Task: Filter cards with " Due in the next month".
Action: Mouse pressed left at (467, 275)
Screenshot: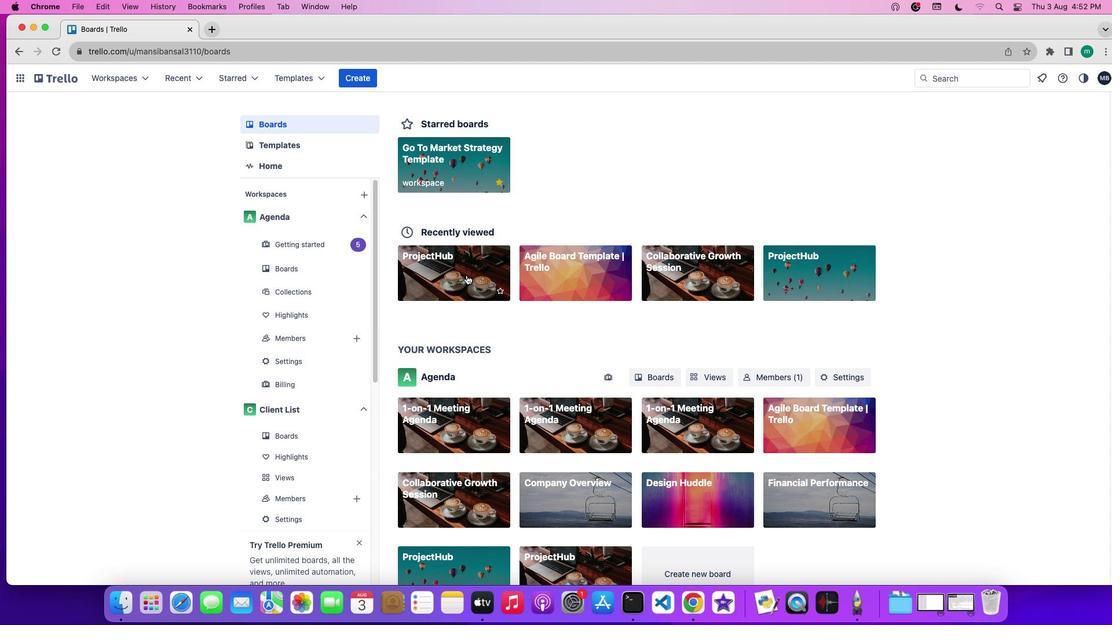 
Action: Mouse moved to (1066, 248)
Screenshot: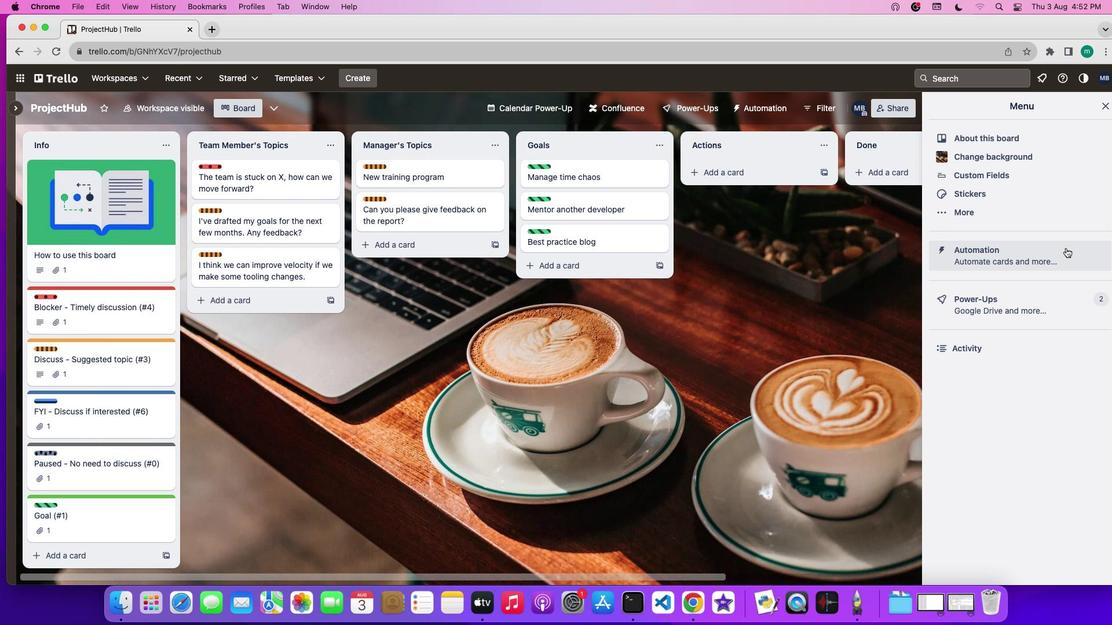 
Action: Mouse pressed left at (1066, 248)
Screenshot: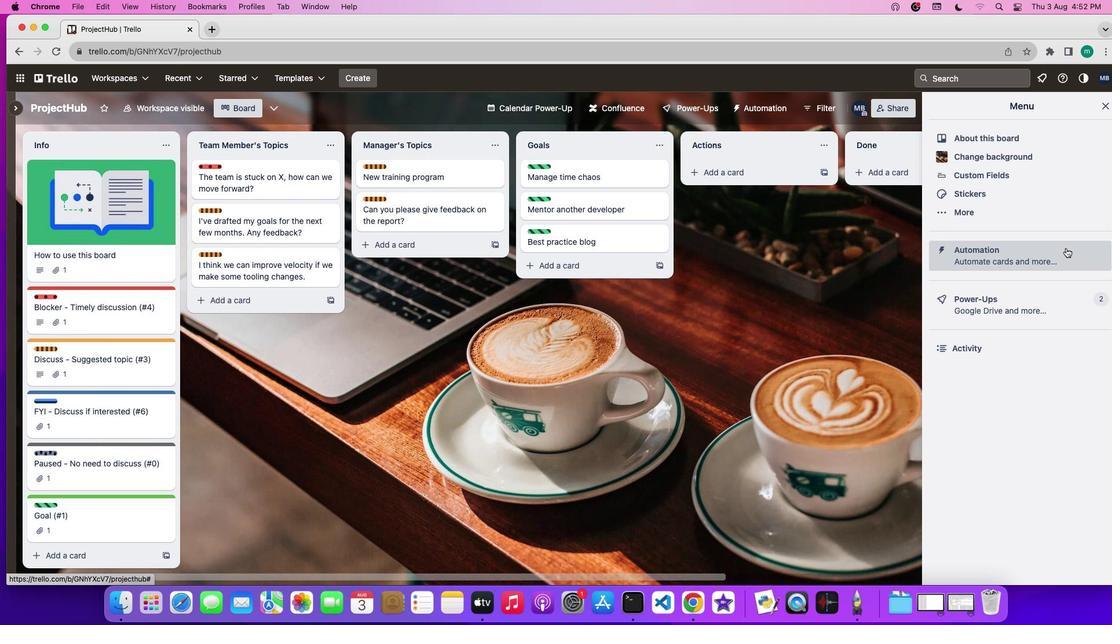 
Action: Mouse moved to (811, 112)
Screenshot: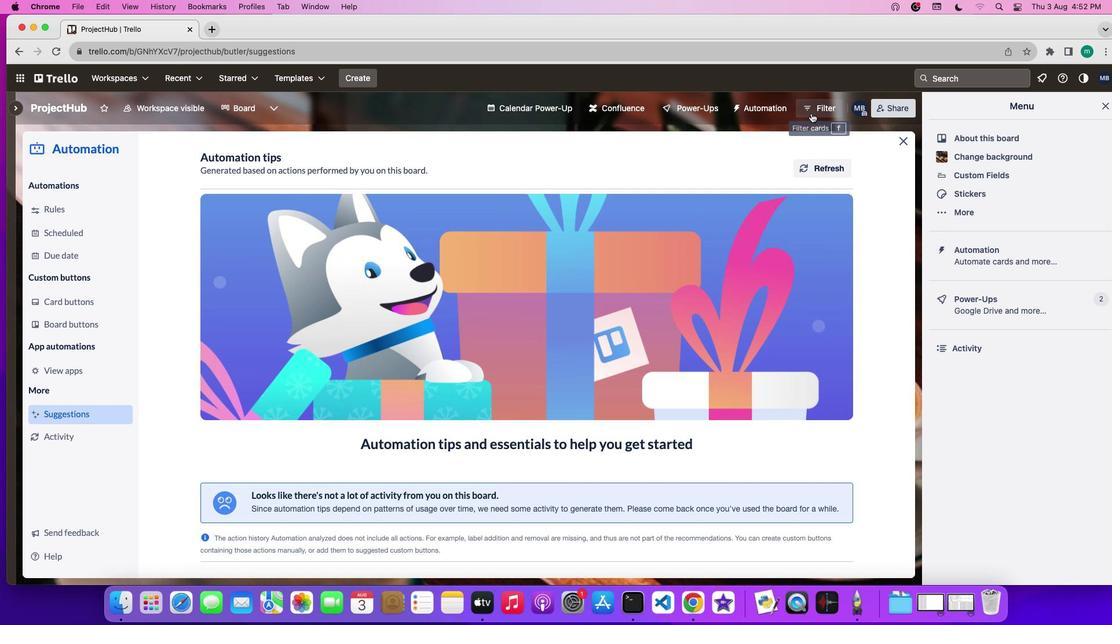 
Action: Mouse pressed left at (811, 112)
Screenshot: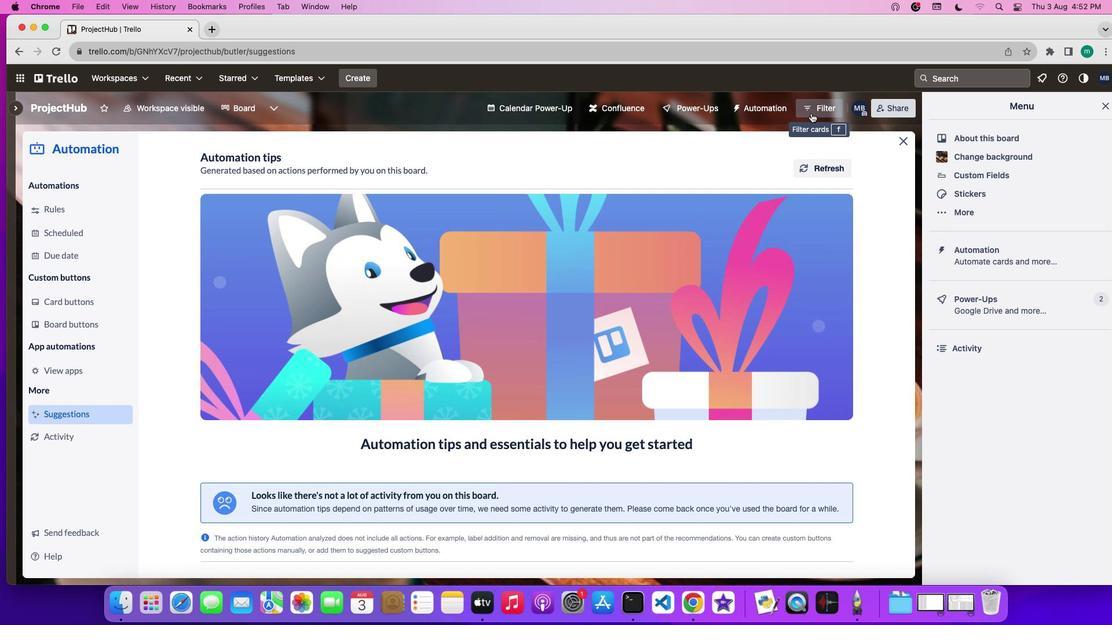 
Action: Mouse moved to (876, 382)
Screenshot: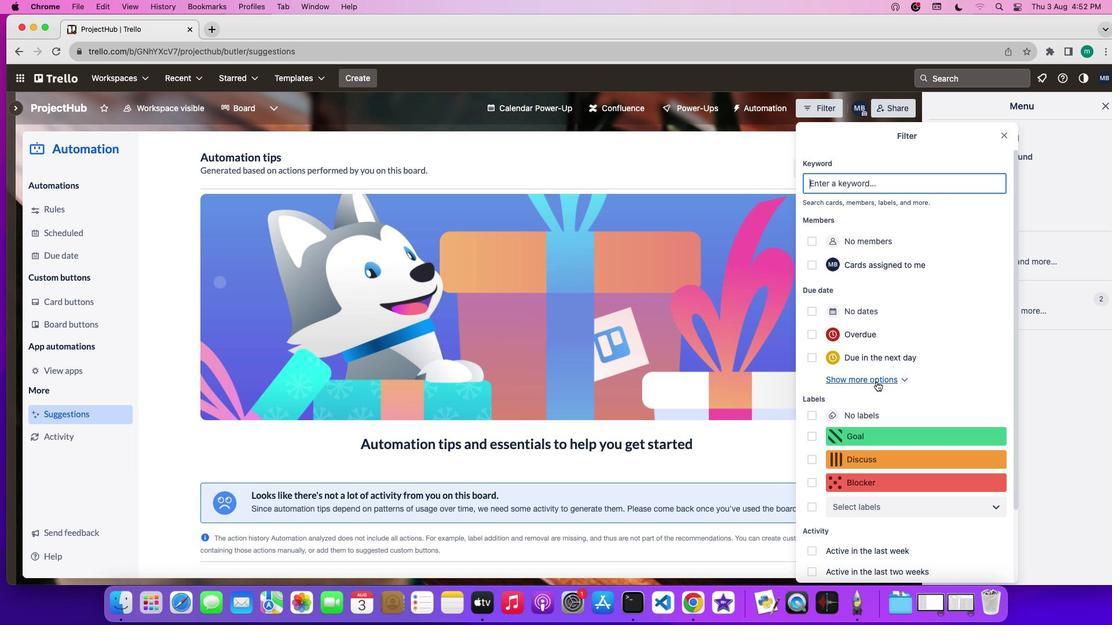 
Action: Mouse pressed left at (876, 382)
Screenshot: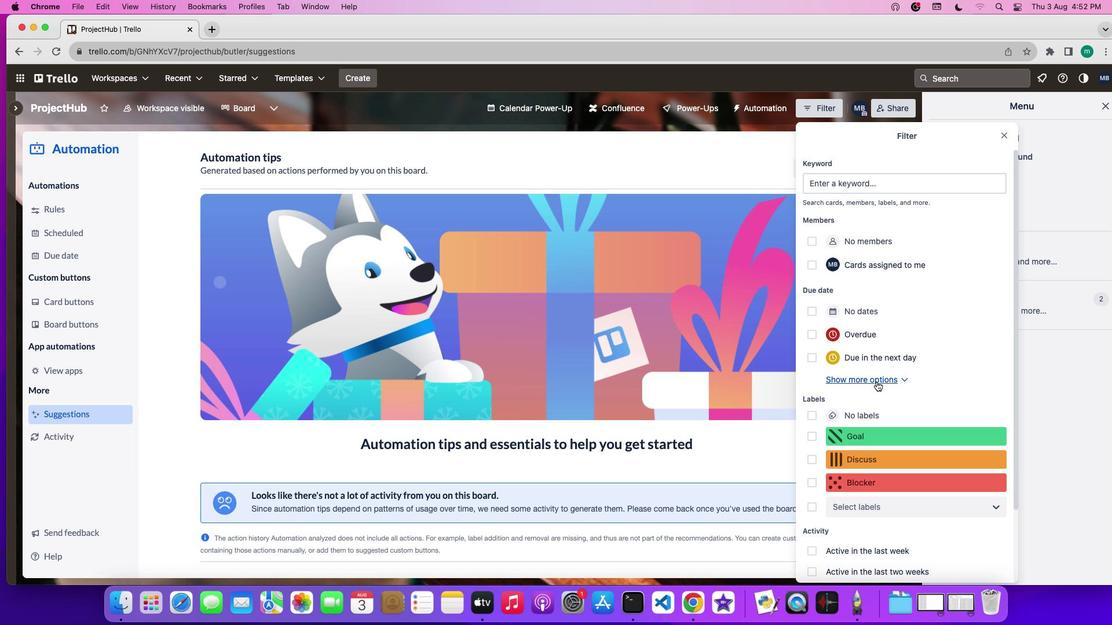 
Action: Mouse moved to (815, 404)
Screenshot: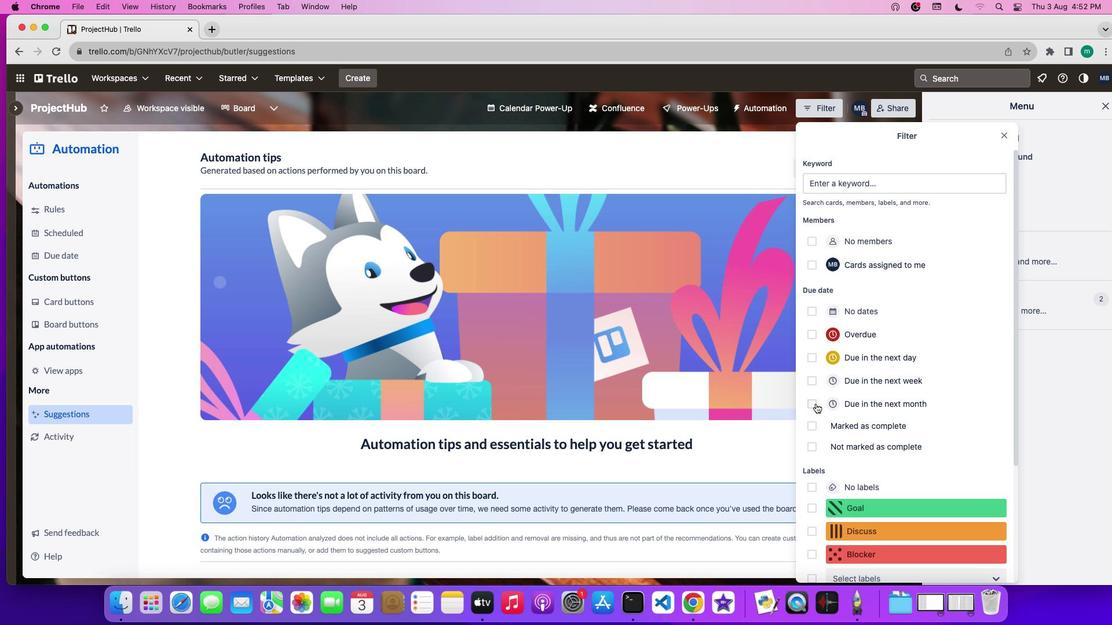 
Action: Mouse pressed left at (815, 404)
Screenshot: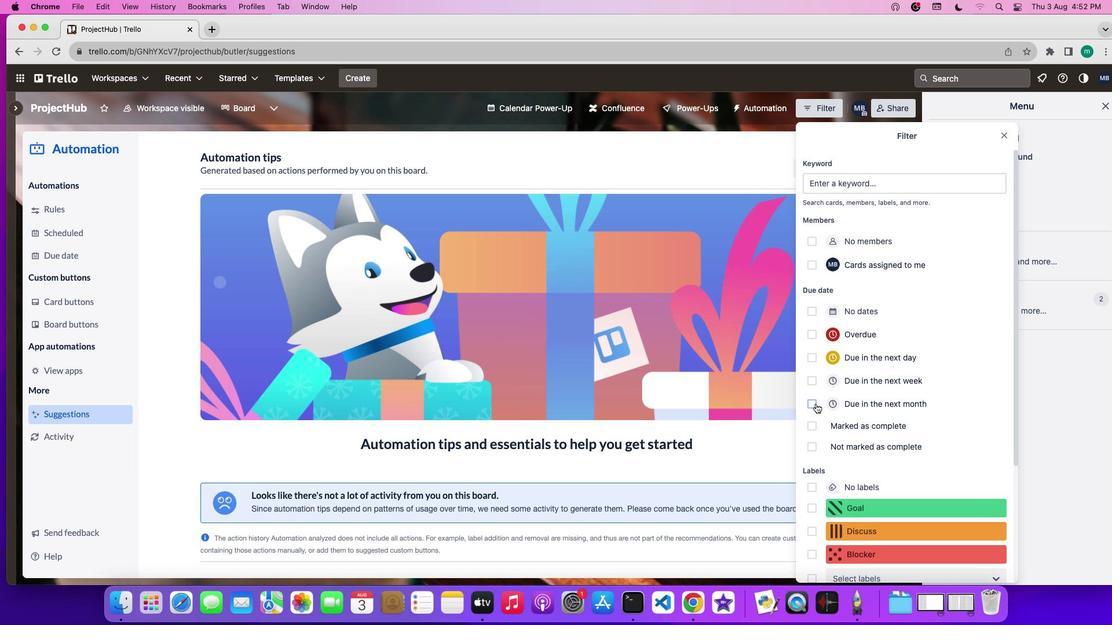 
Action: Mouse moved to (924, 405)
Screenshot: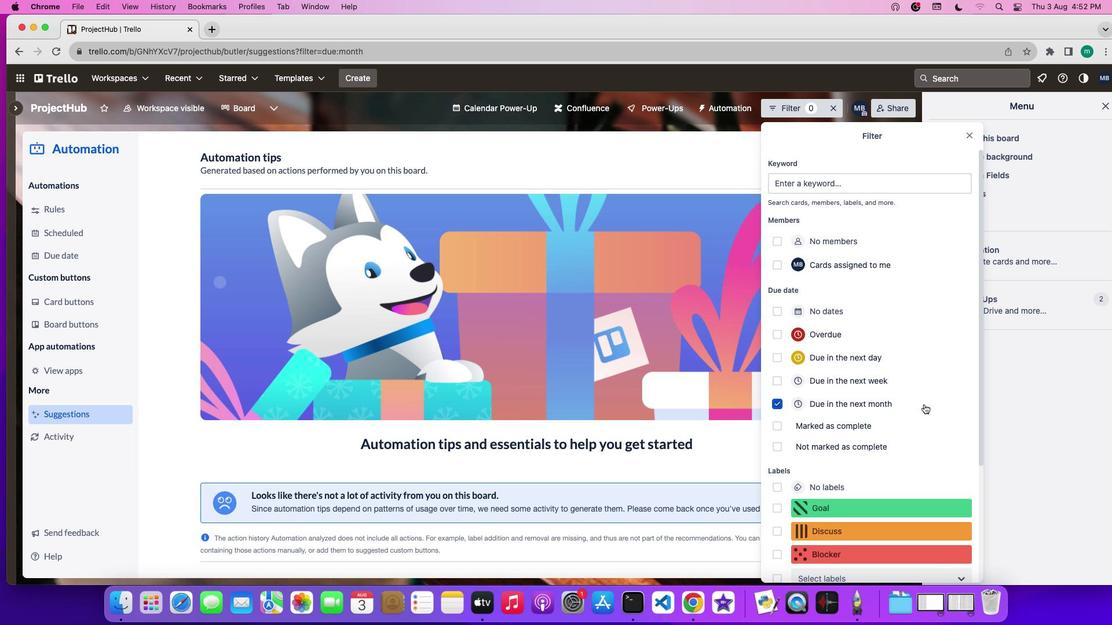 
